 Task: Look for products with peach flavor in the category "Powdered Energy Drinks".
Action: Mouse pressed left at (24, 99)
Screenshot: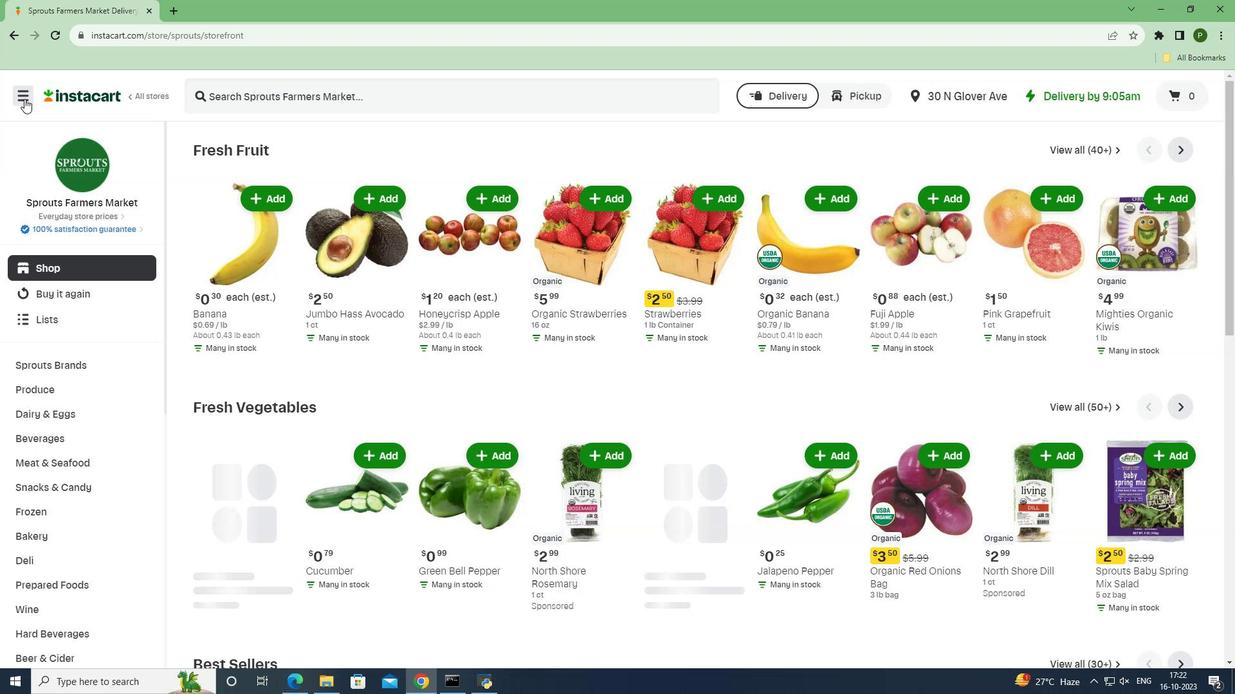 
Action: Mouse moved to (41, 337)
Screenshot: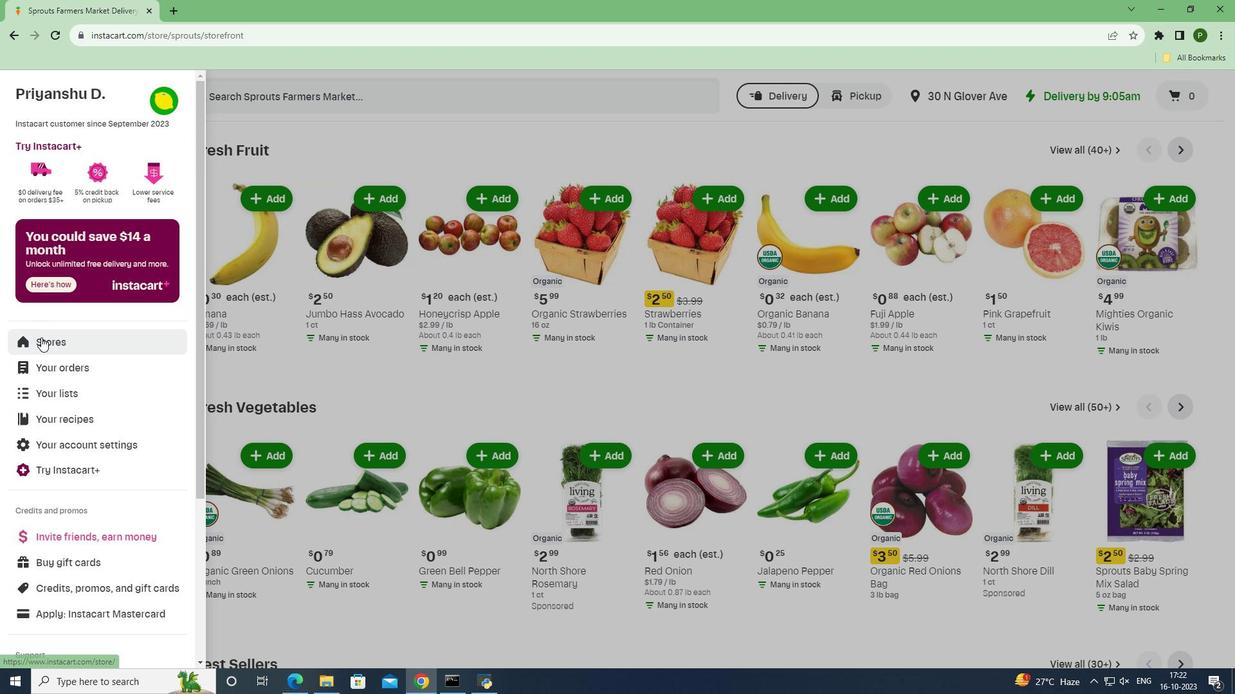 
Action: Mouse pressed left at (41, 337)
Screenshot: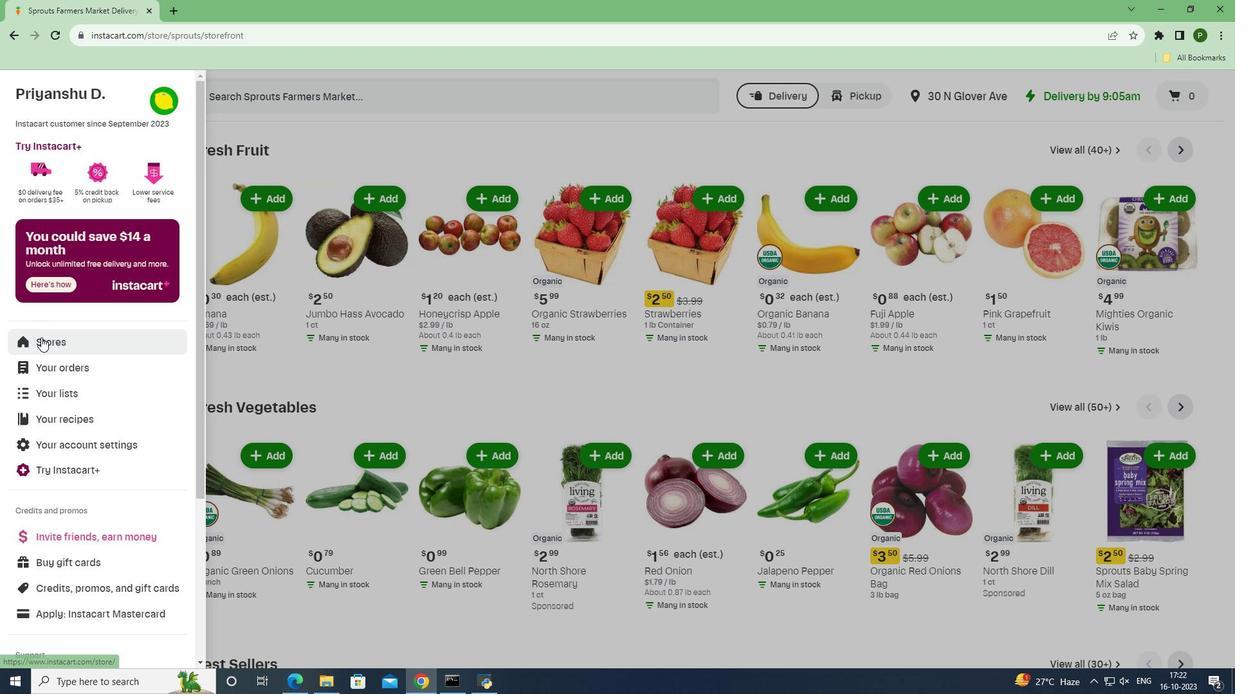 
Action: Mouse moved to (286, 152)
Screenshot: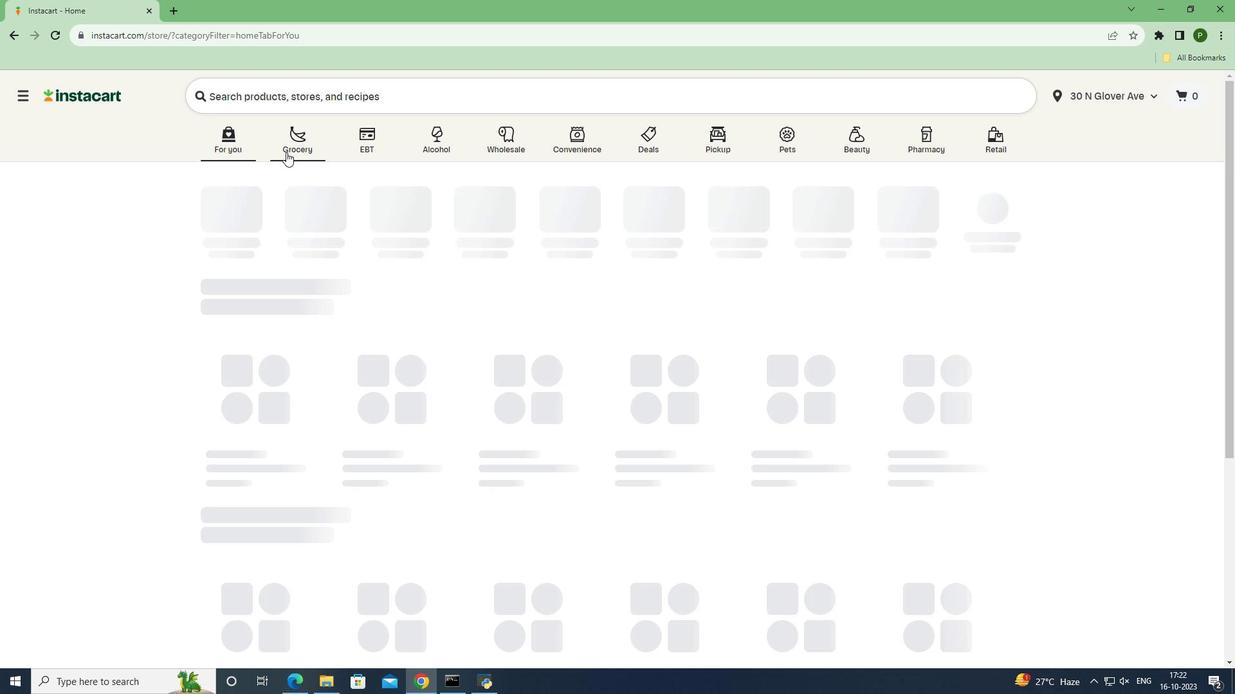 
Action: Mouse pressed left at (286, 152)
Screenshot: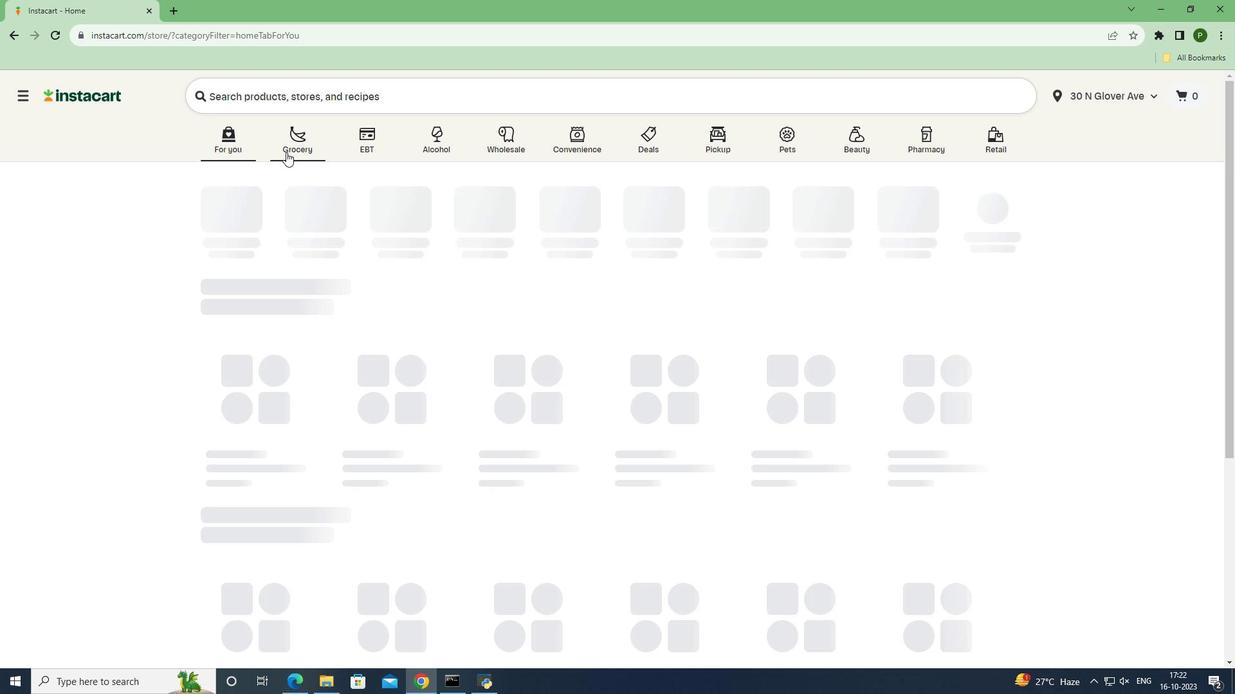 
Action: Mouse moved to (775, 283)
Screenshot: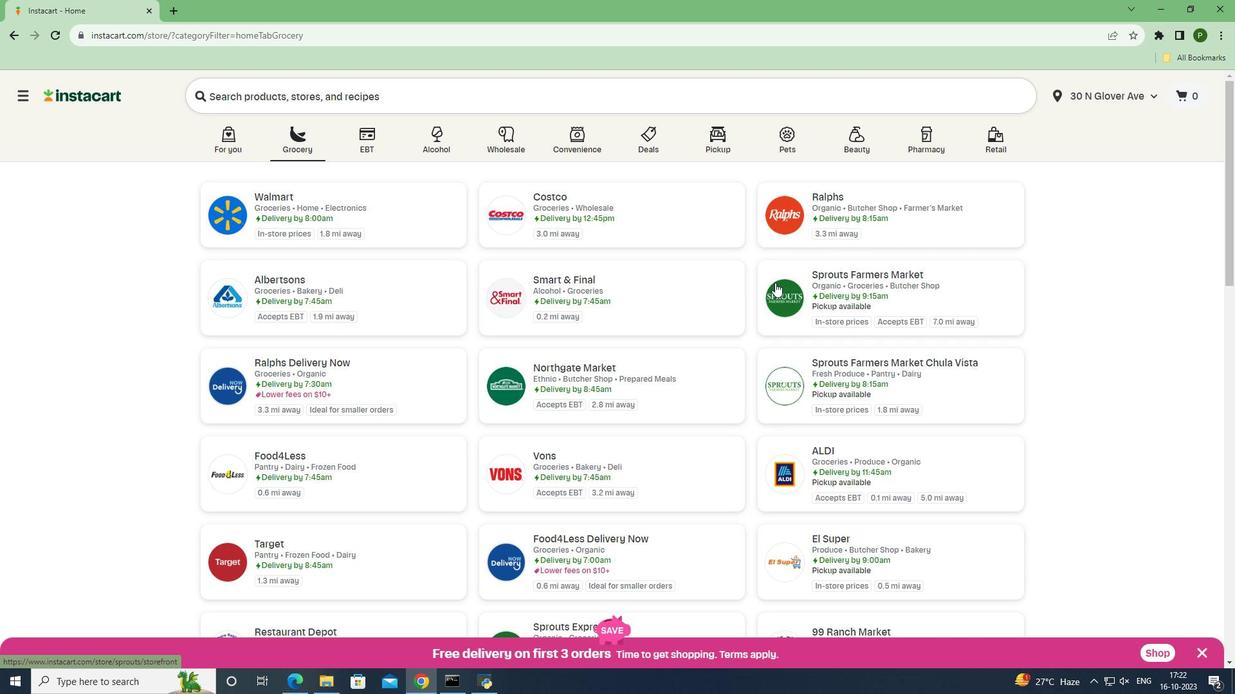
Action: Mouse pressed left at (775, 283)
Screenshot: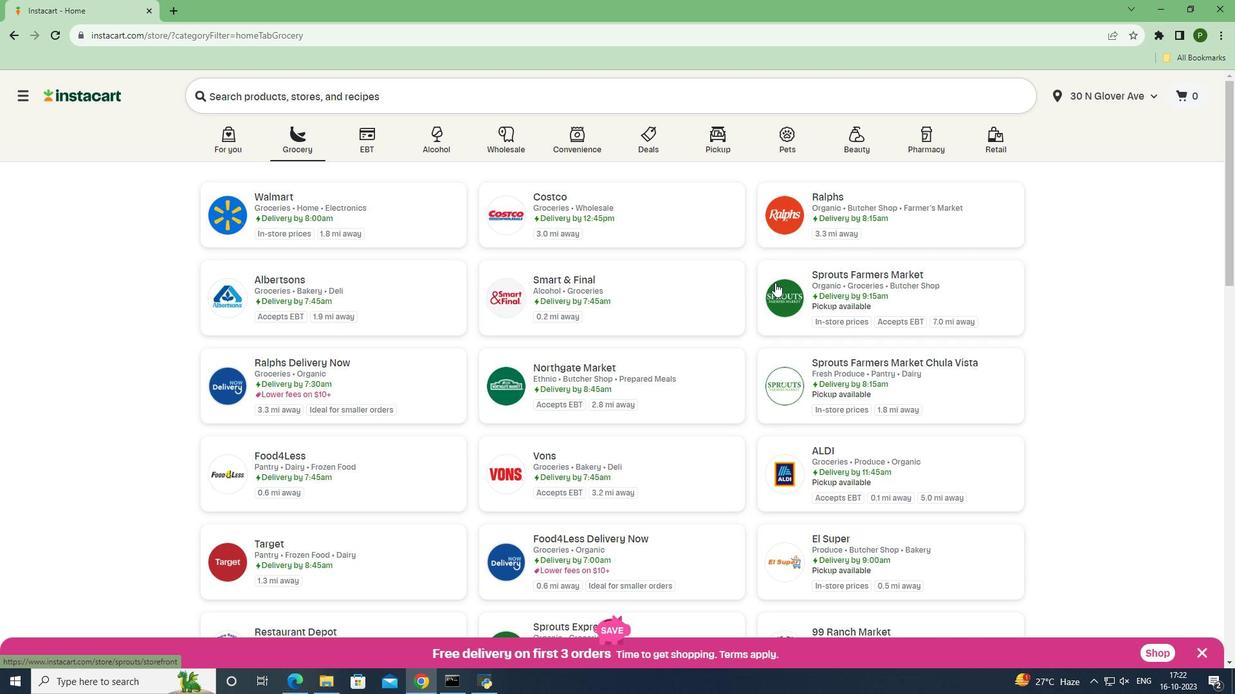 
Action: Mouse moved to (63, 436)
Screenshot: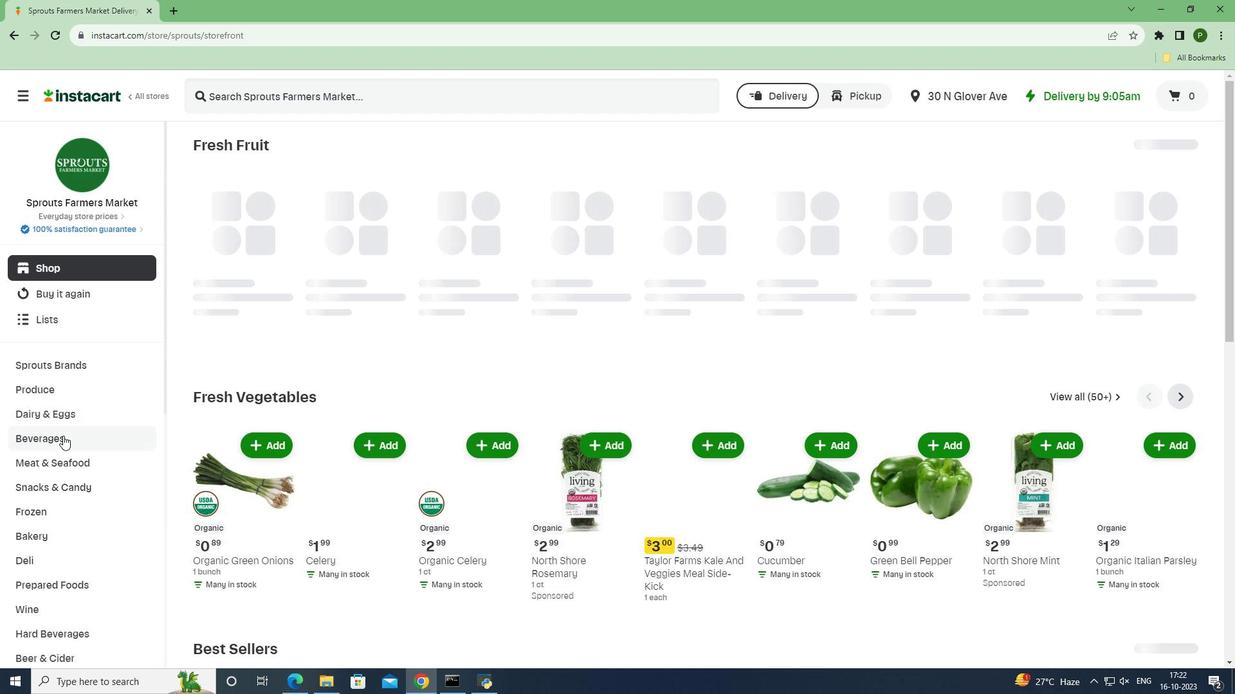 
Action: Mouse pressed left at (63, 436)
Screenshot: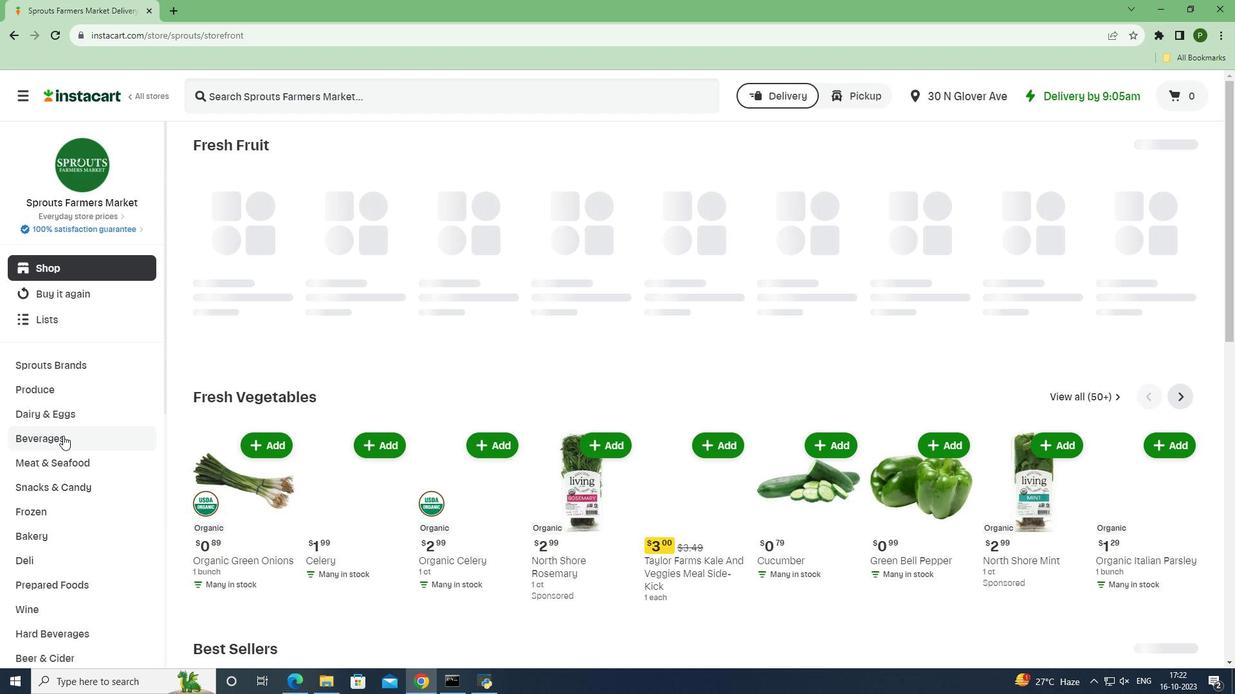 
Action: Mouse moved to (1153, 175)
Screenshot: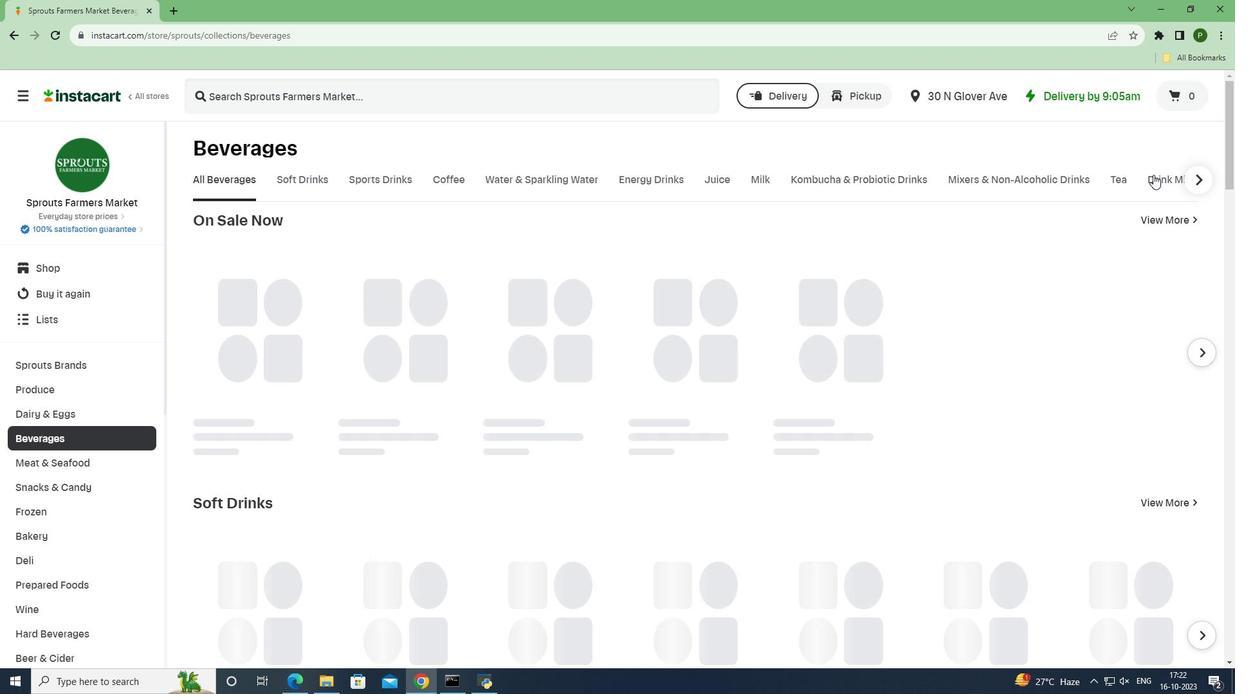 
Action: Mouse pressed left at (1153, 175)
Screenshot: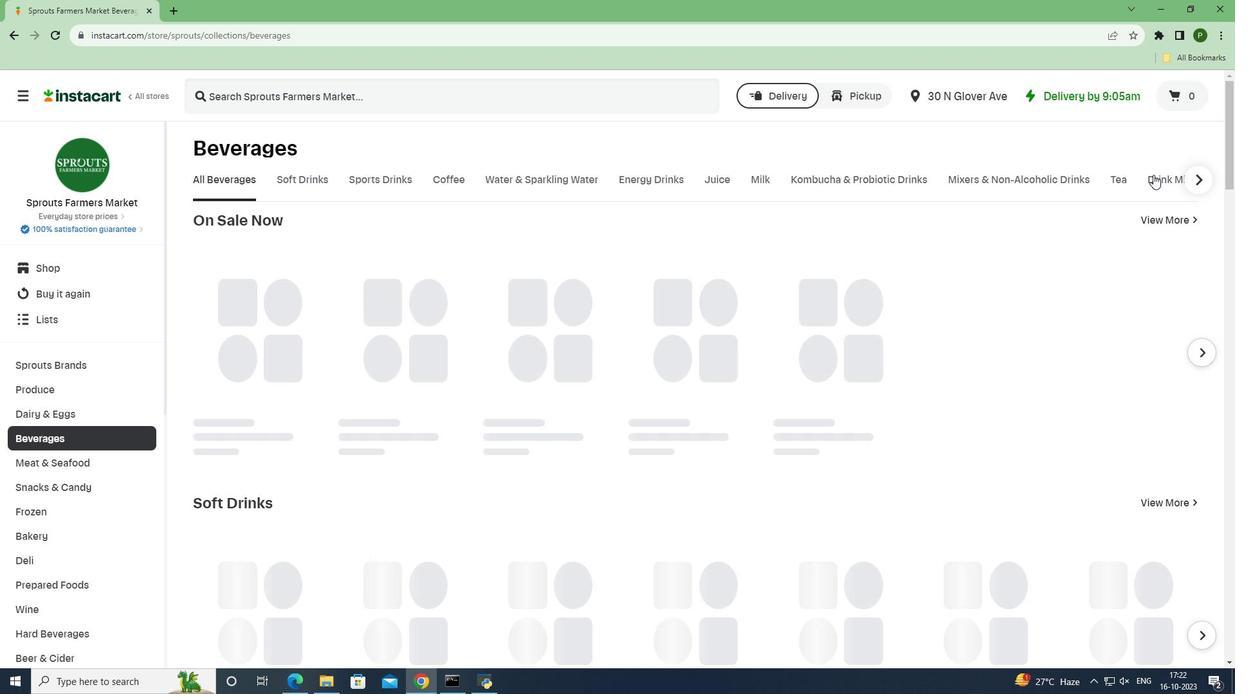 
Action: Mouse moved to (706, 245)
Screenshot: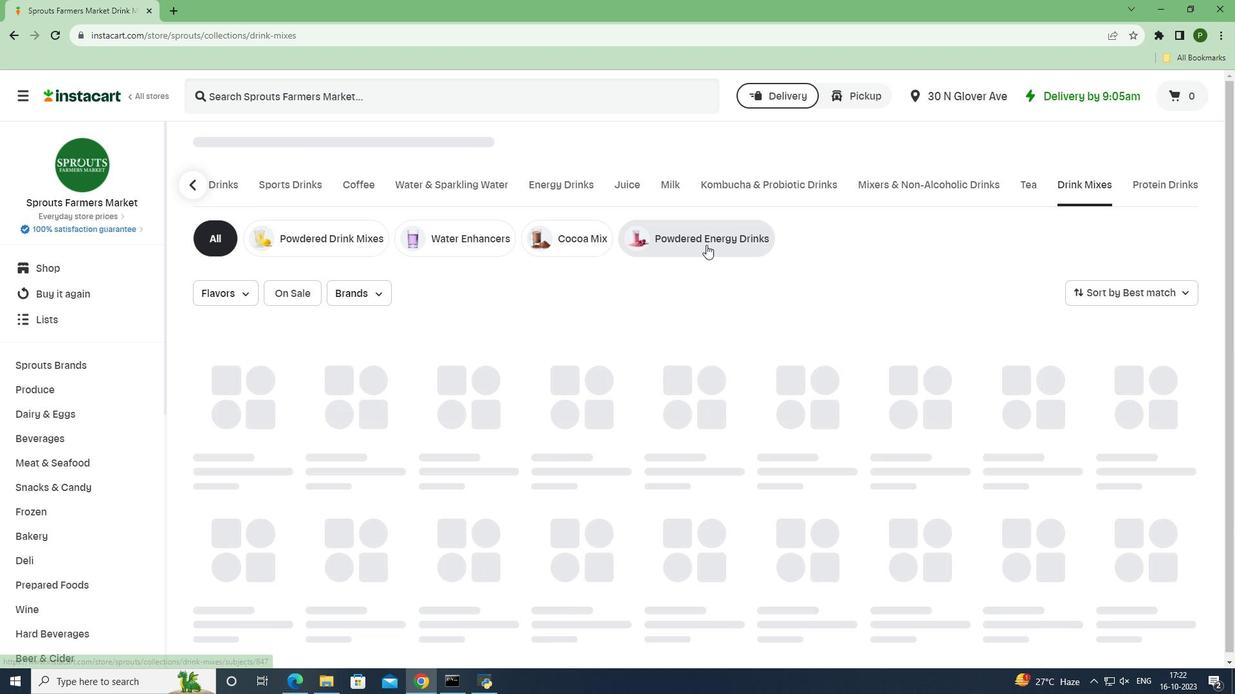 
Action: Mouse pressed left at (706, 245)
Screenshot: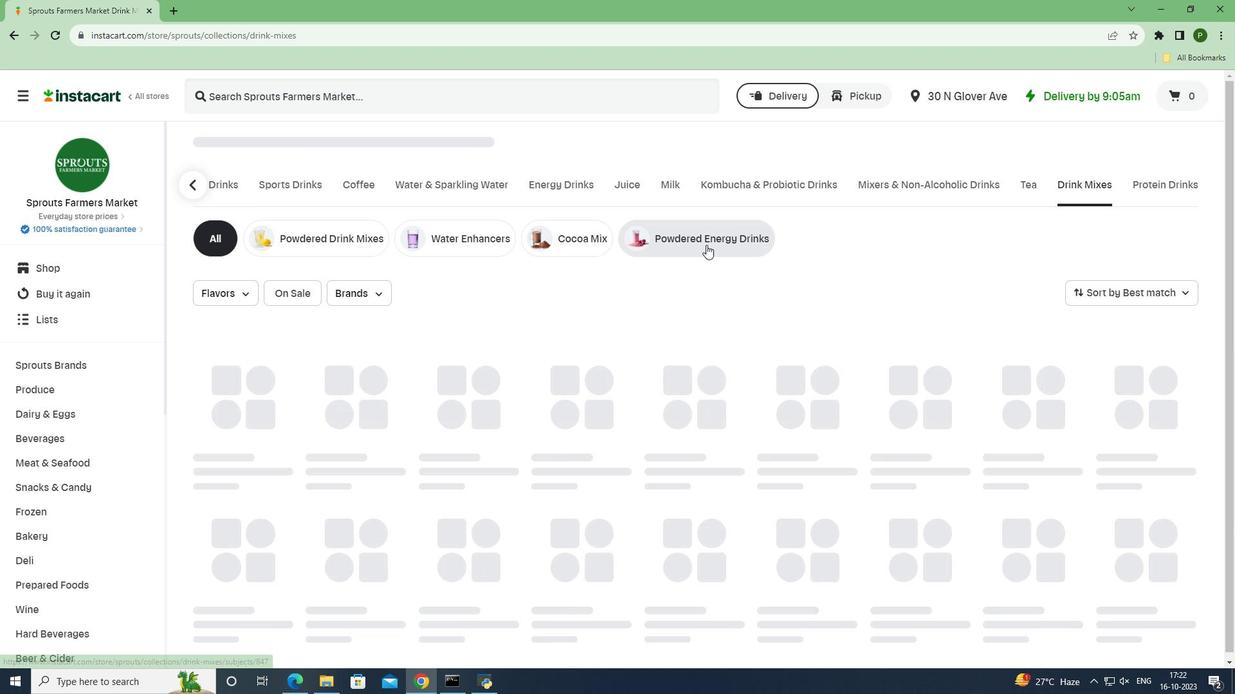 
Action: Mouse moved to (224, 284)
Screenshot: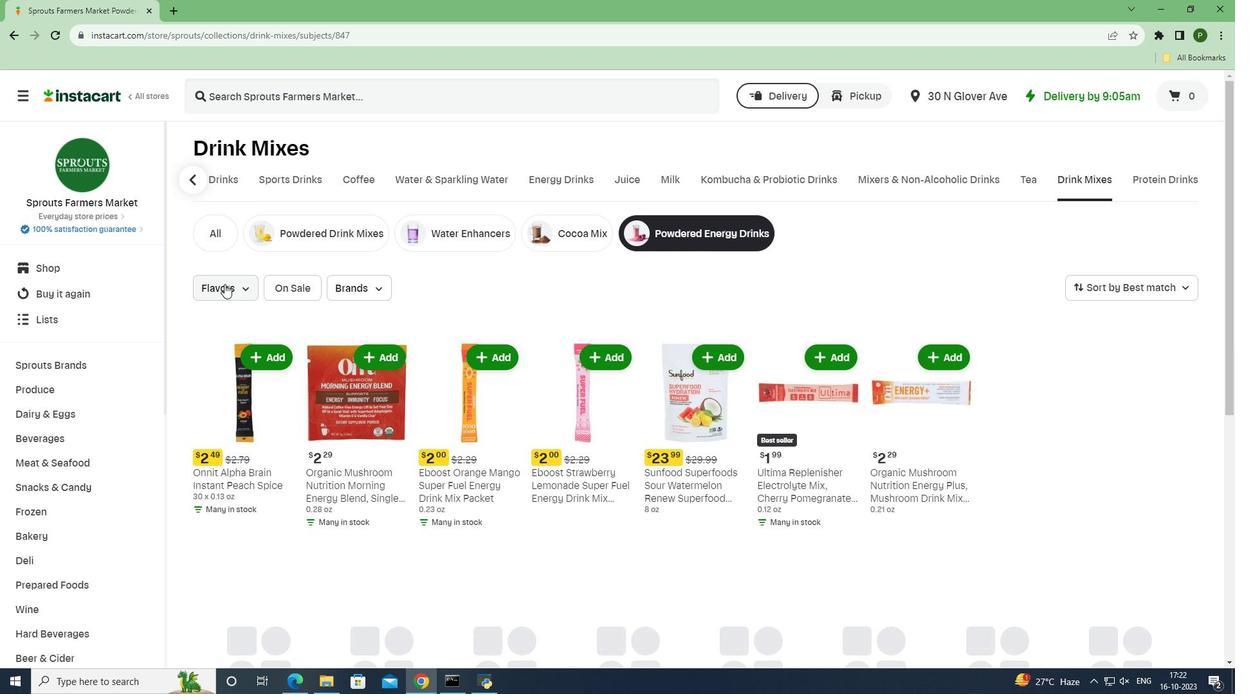 
Action: Mouse pressed left at (224, 284)
Screenshot: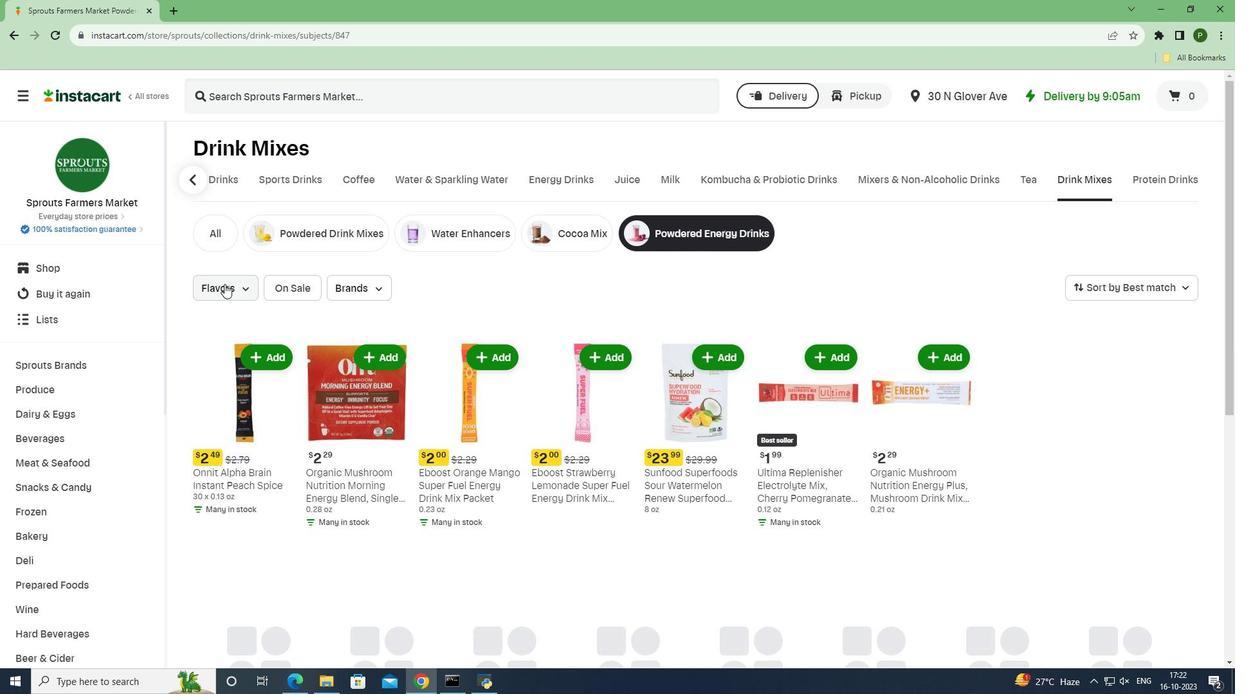 
Action: Mouse moved to (237, 362)
Screenshot: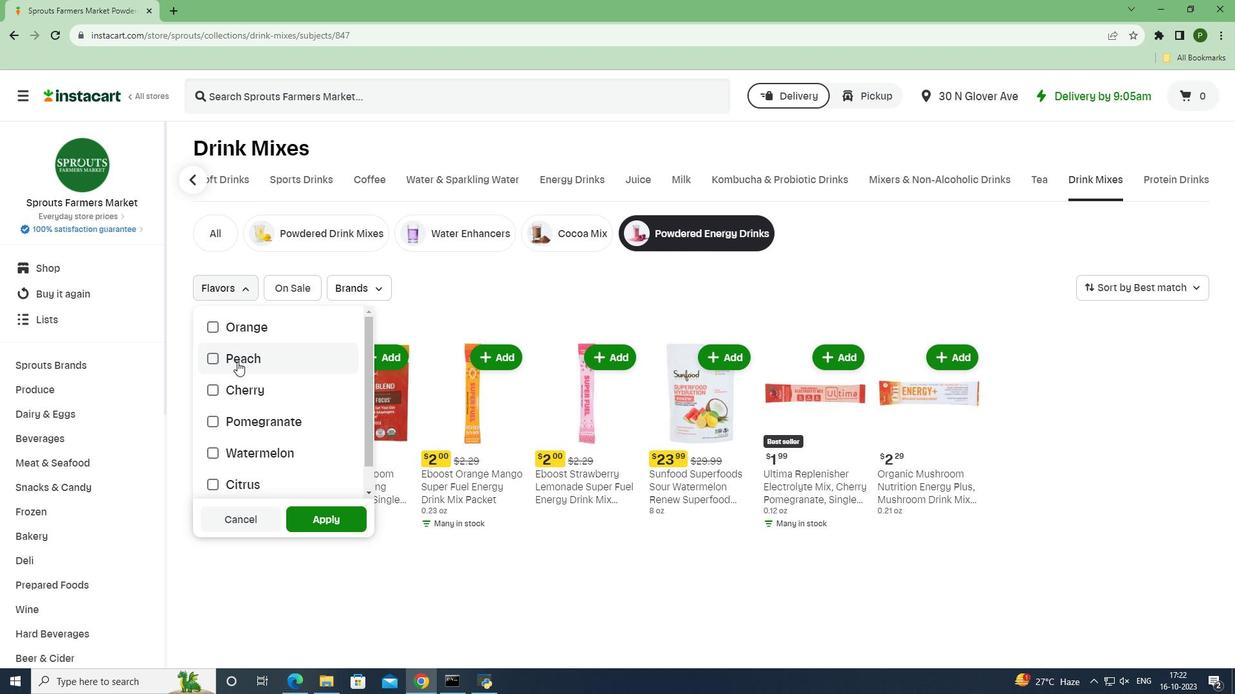 
Action: Mouse pressed left at (237, 362)
Screenshot: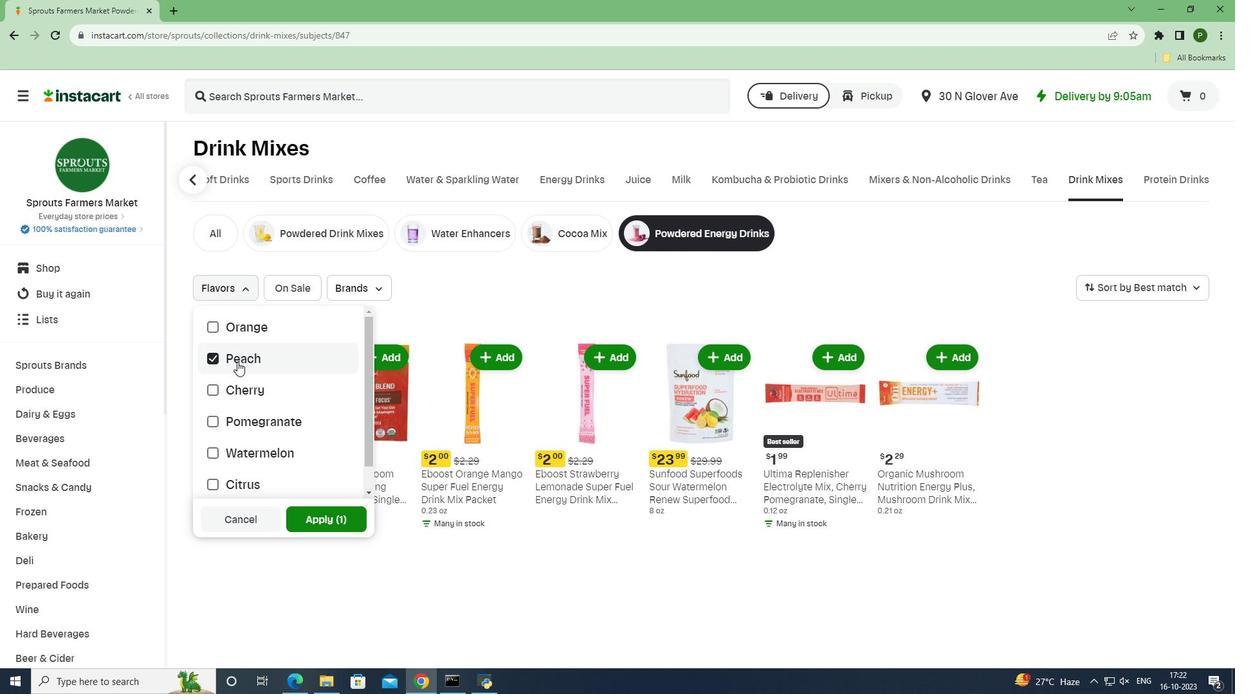 
Action: Mouse moved to (317, 516)
Screenshot: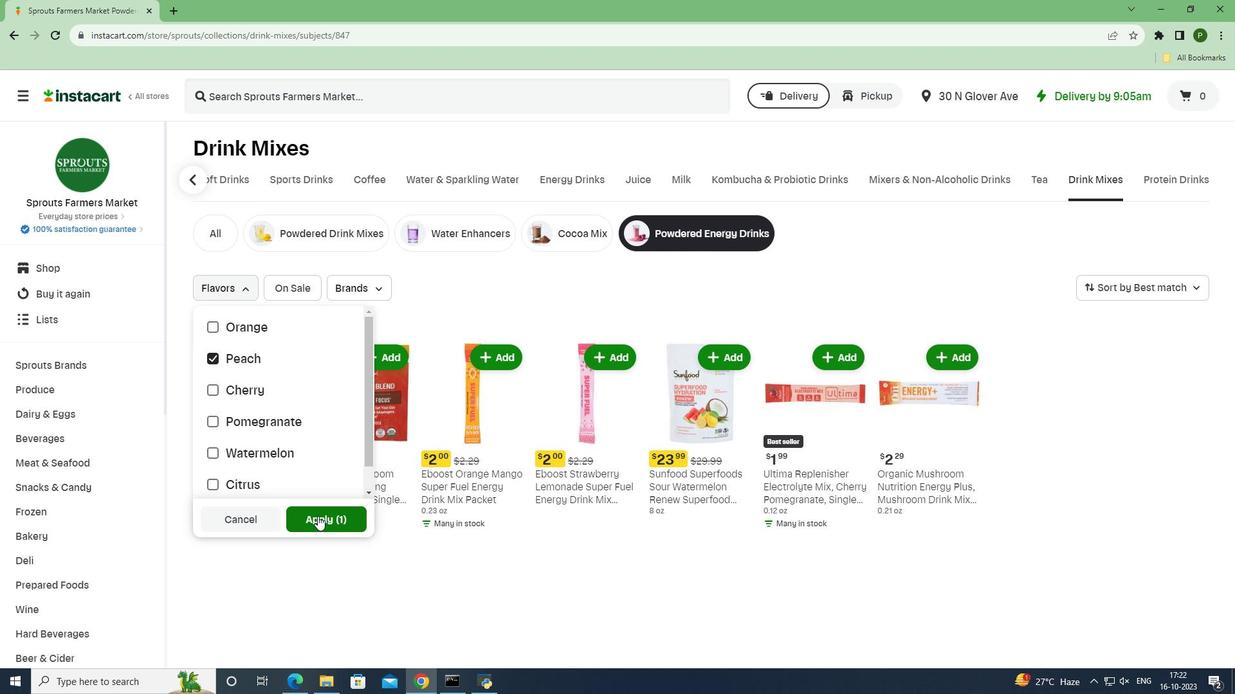 
Action: Mouse pressed left at (317, 516)
Screenshot: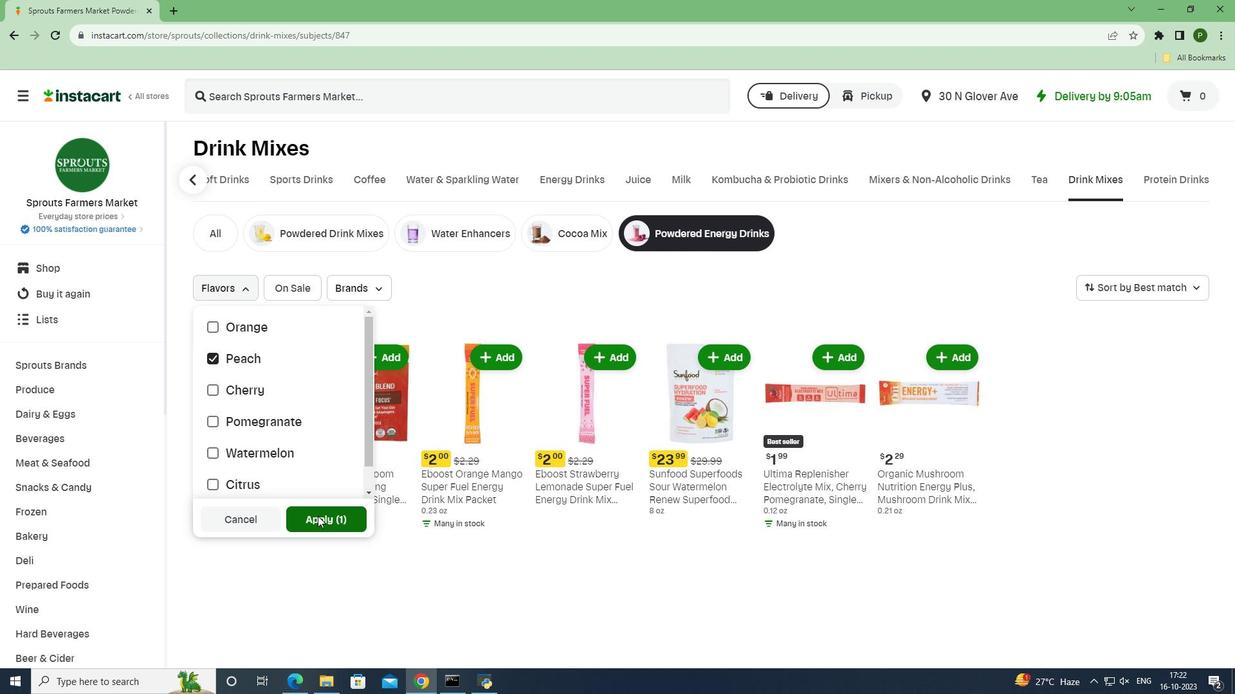
Action: Mouse moved to (428, 458)
Screenshot: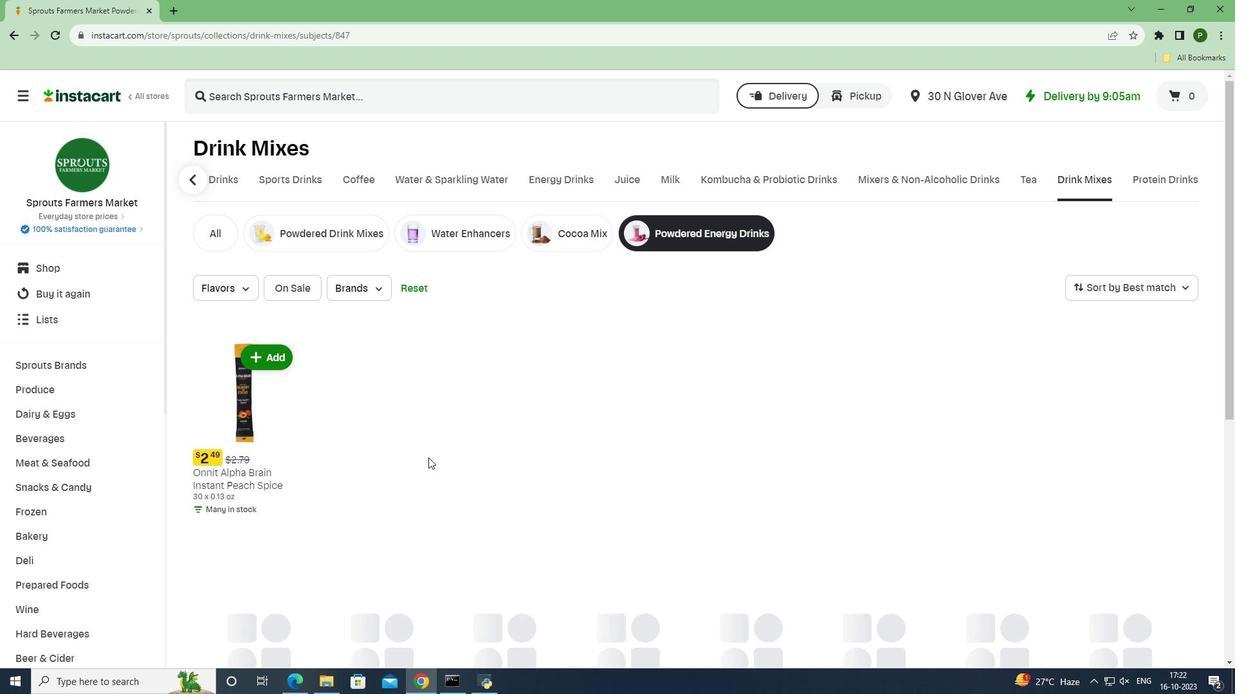 
